 Task: Create a section API Security Sprint and in the section, add a milestone Content Management System (CMS) Upgrade in the project AgileCube
Action: Mouse moved to (67, 377)
Screenshot: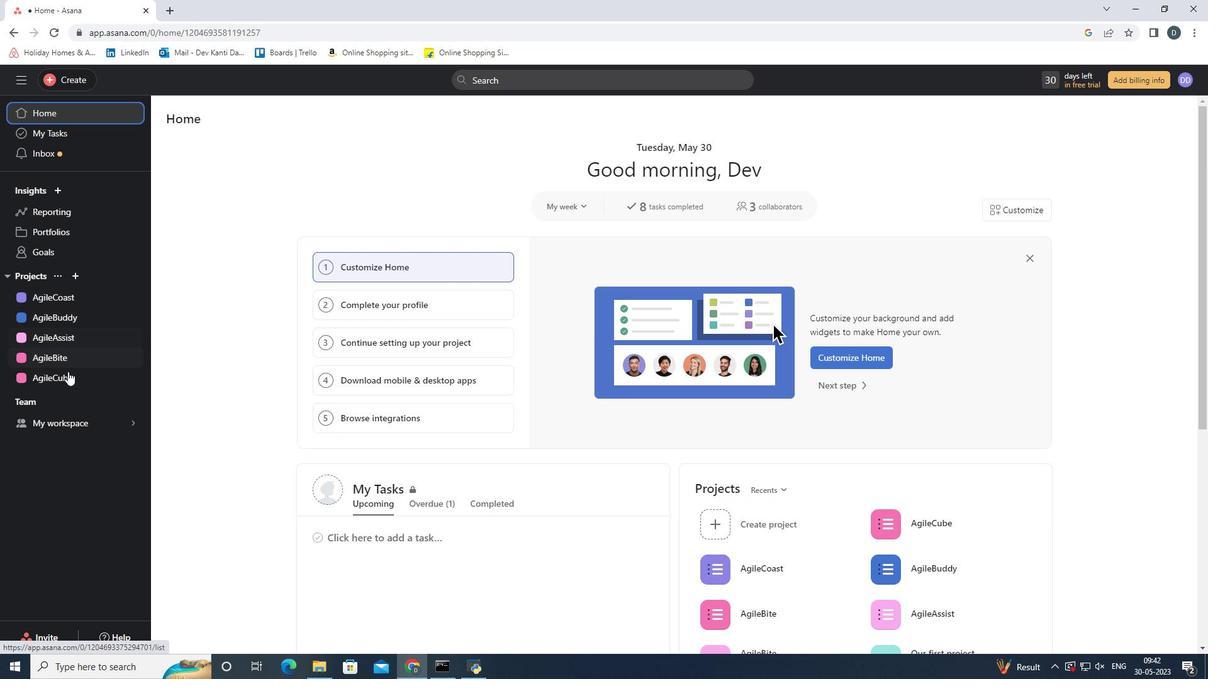 
Action: Mouse pressed left at (67, 377)
Screenshot: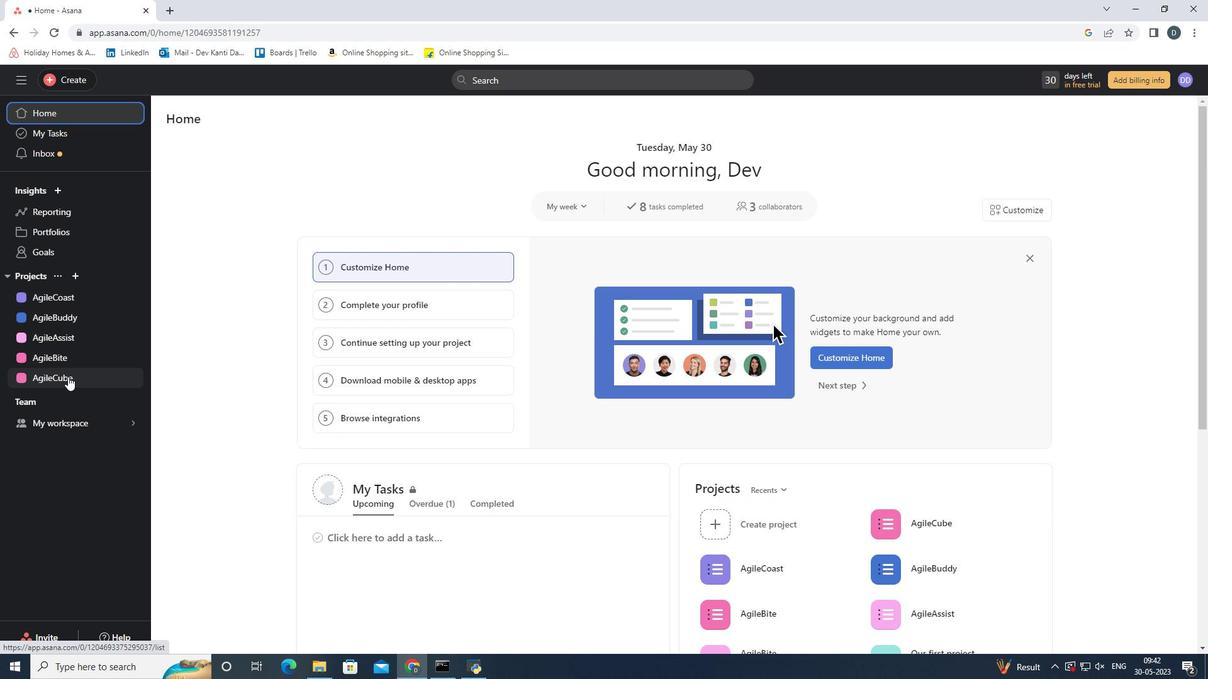 
Action: Mouse moved to (91, 81)
Screenshot: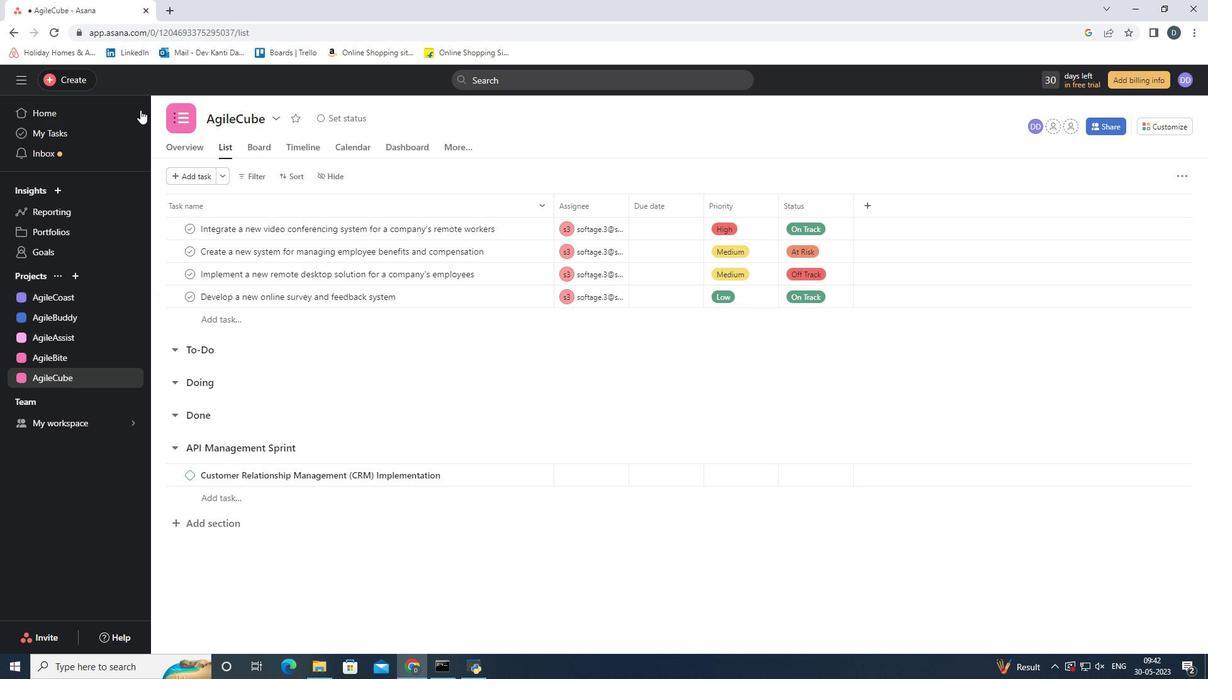 
Action: Mouse pressed left at (91, 81)
Screenshot: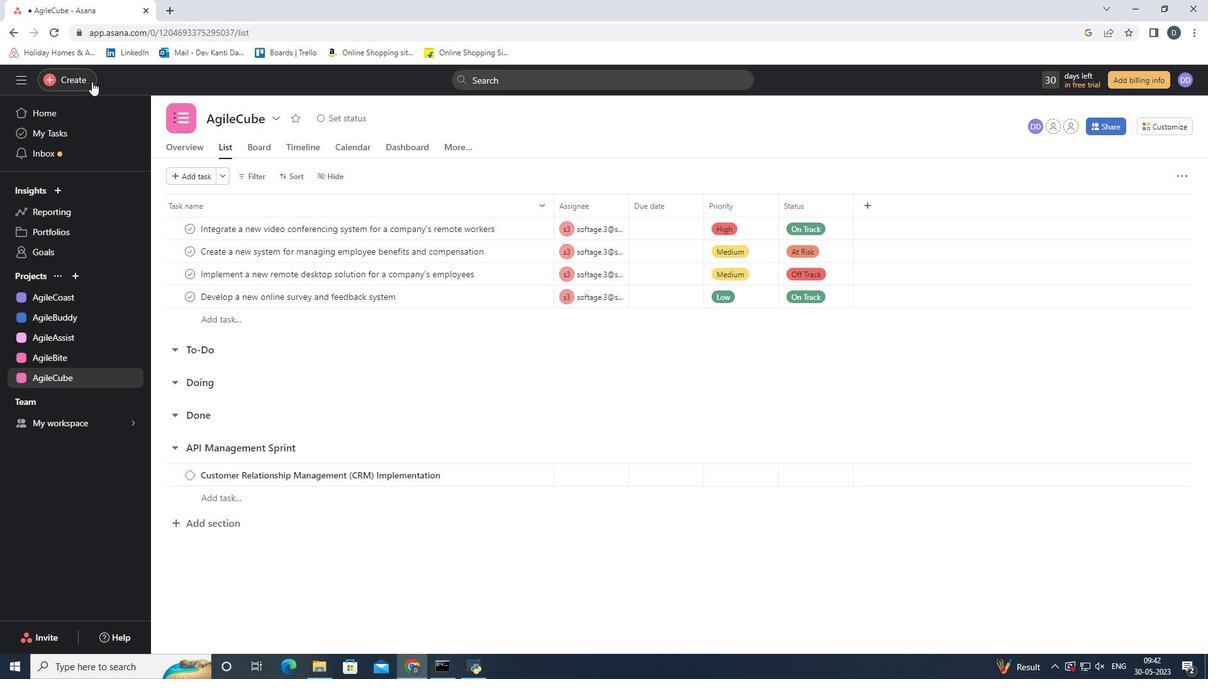 
Action: Mouse moved to (161, 81)
Screenshot: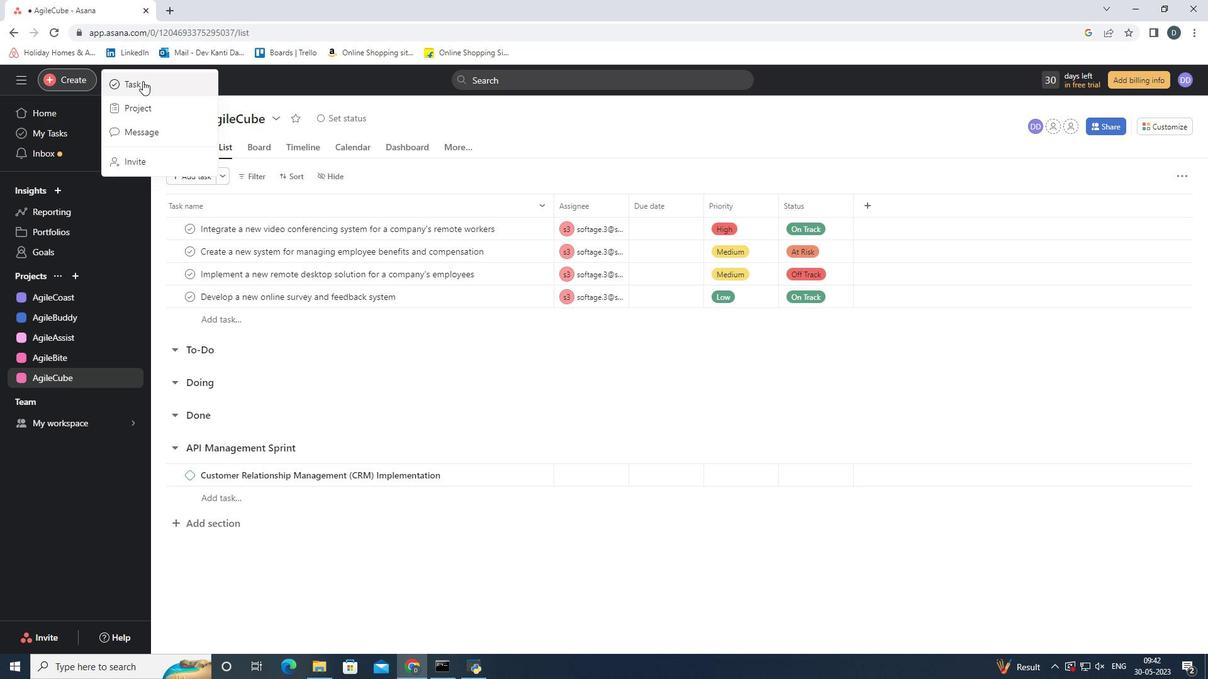 
Action: Mouse pressed left at (161, 81)
Screenshot: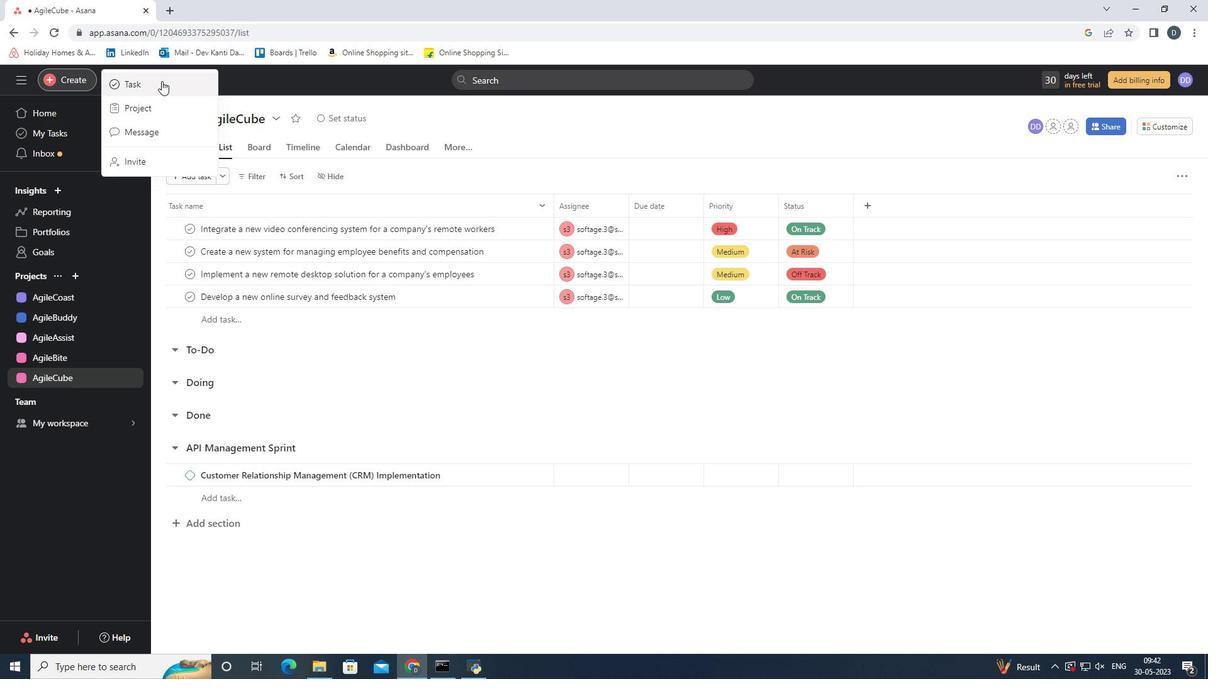 
Action: Mouse moved to (773, 350)
Screenshot: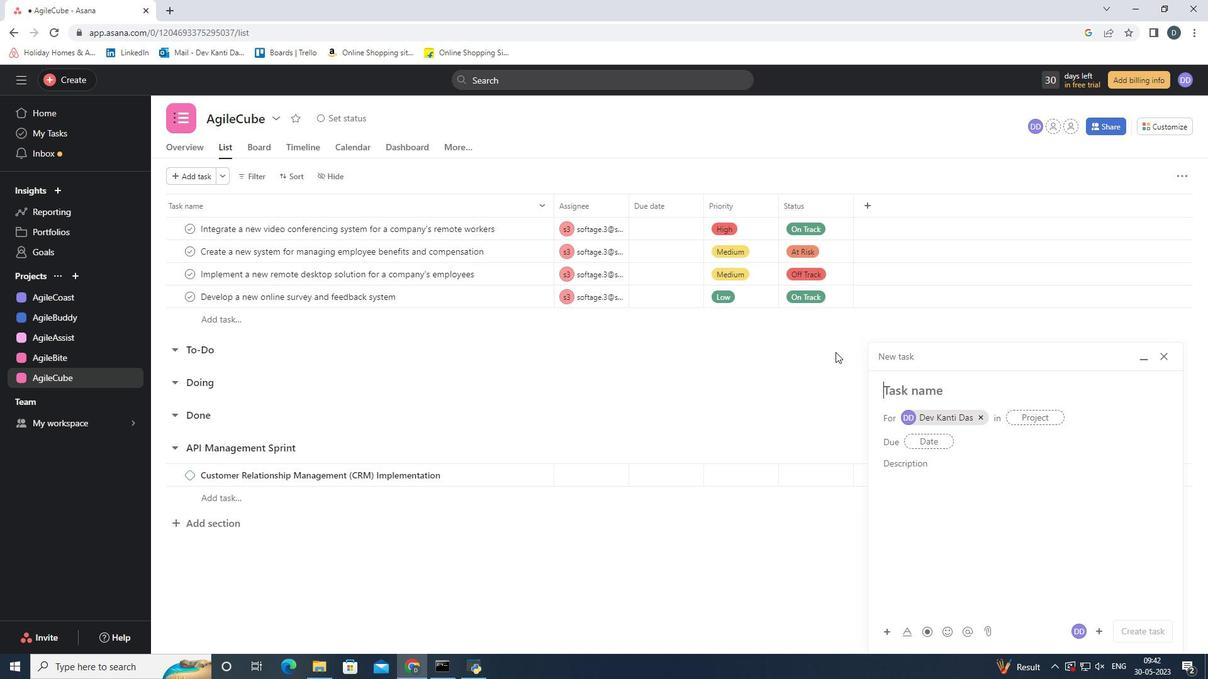 
Action: Key pressed <Key.shift>A<Key.shift_r><Key.shift_r><Key.shift_r><Key.shift_r><Key.shift_r>PI<Key.space><Key.shift>Security<Key.space><Key.shift>Sprint
Screenshot: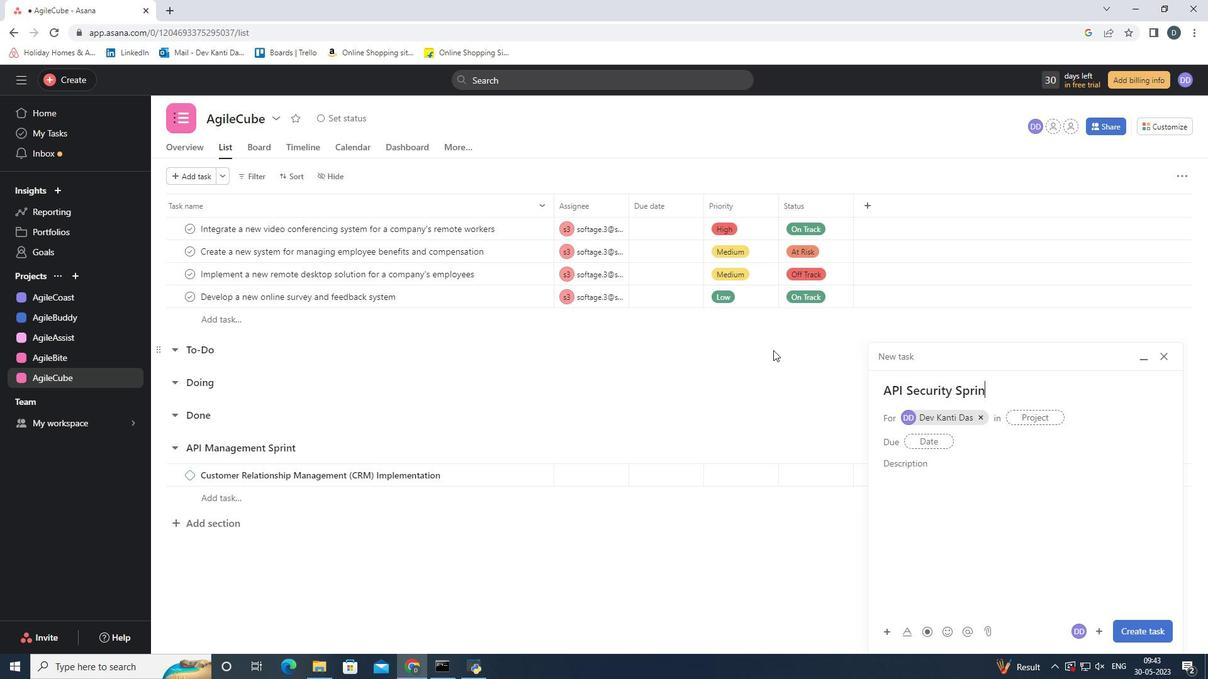 
Action: Mouse moved to (1161, 358)
Screenshot: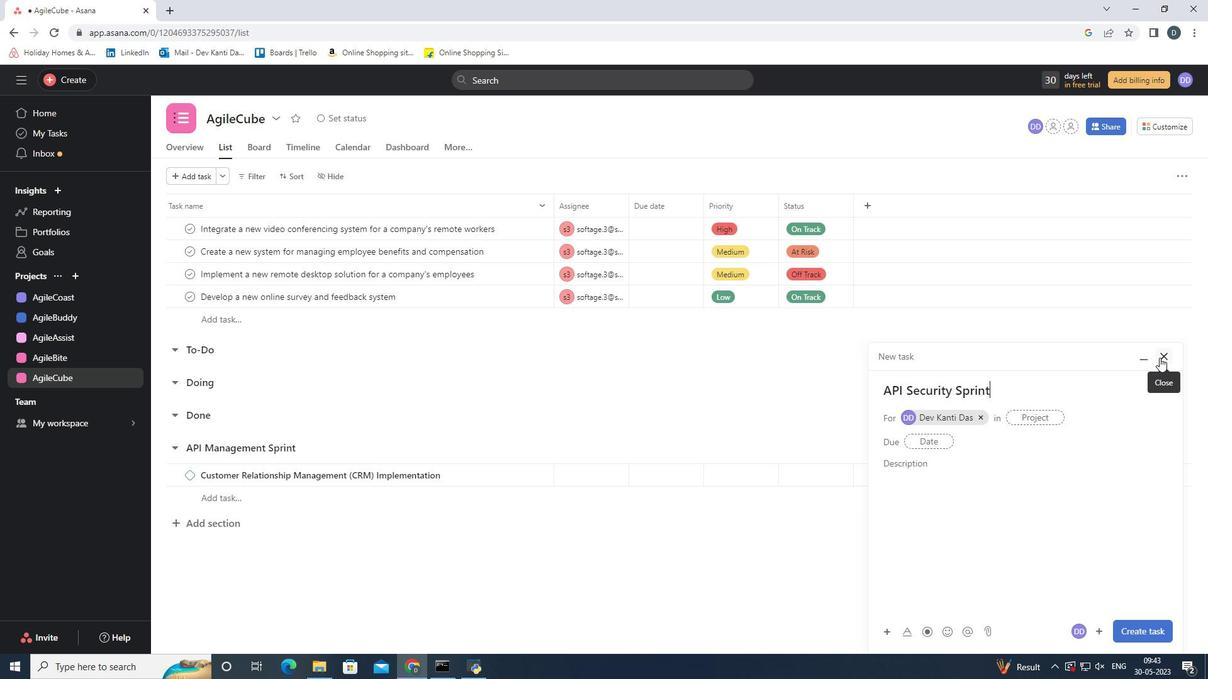 
Action: Mouse pressed left at (1161, 358)
Screenshot: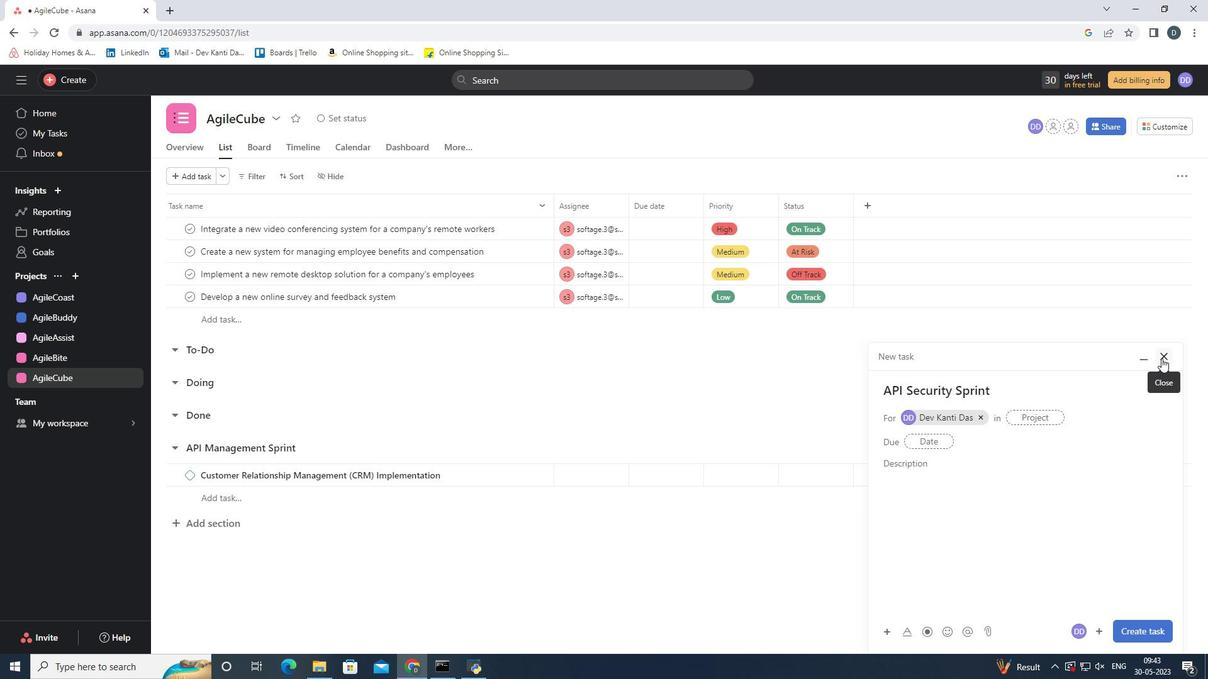 
Action: Mouse moved to (745, 241)
Screenshot: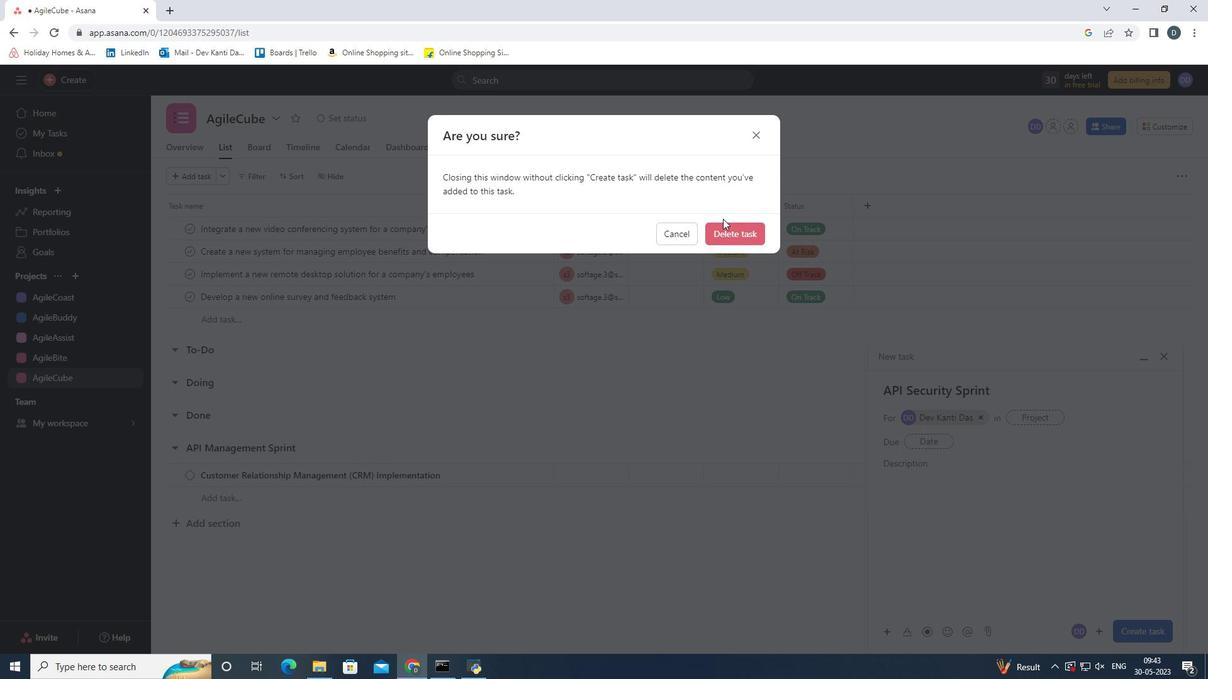 
Action: Mouse pressed left at (745, 241)
Screenshot: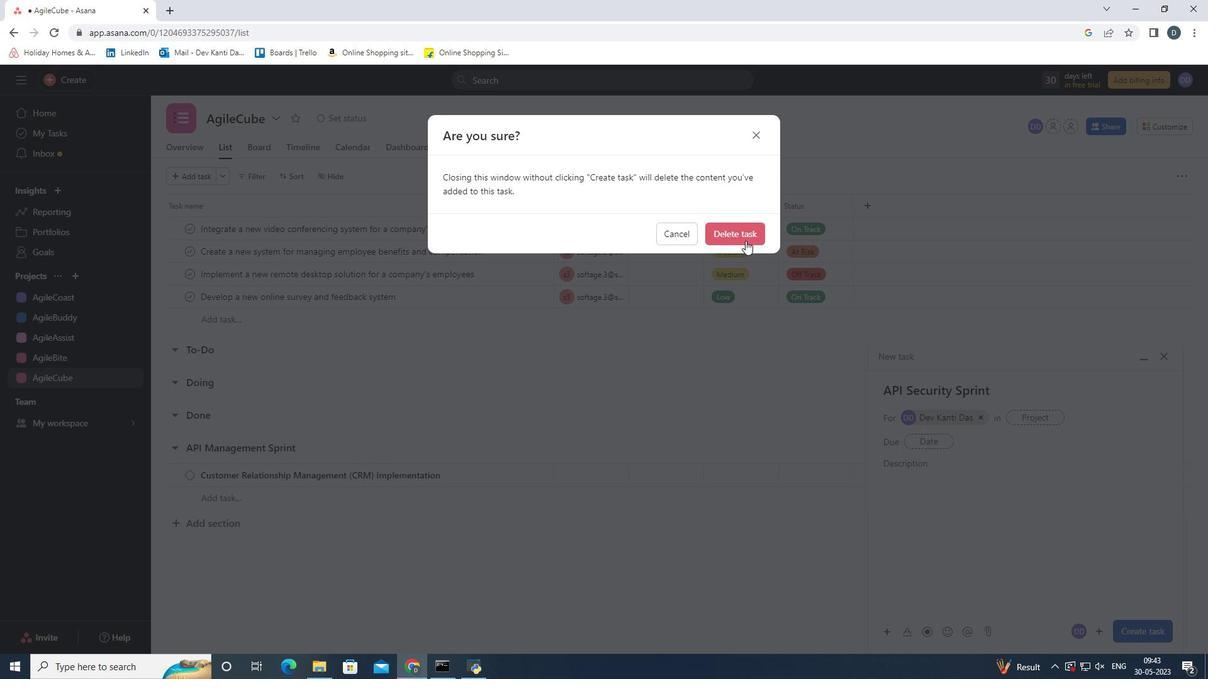 
Action: Mouse moved to (224, 521)
Screenshot: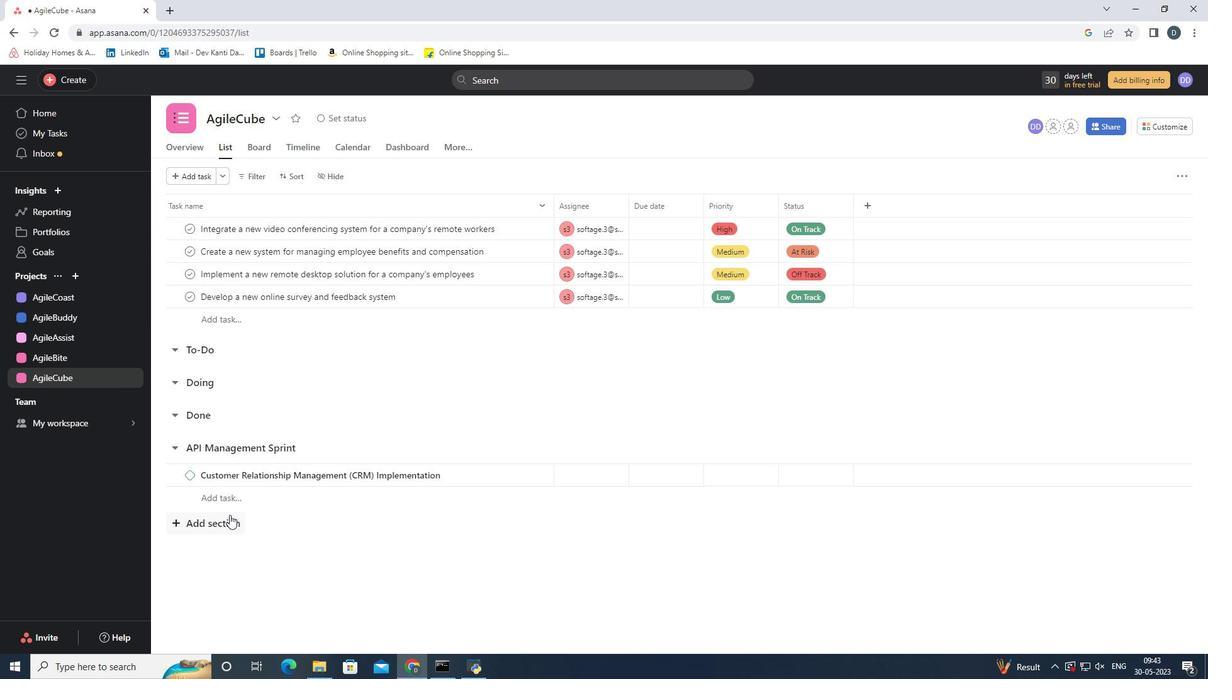 
Action: Mouse pressed left at (224, 521)
Screenshot: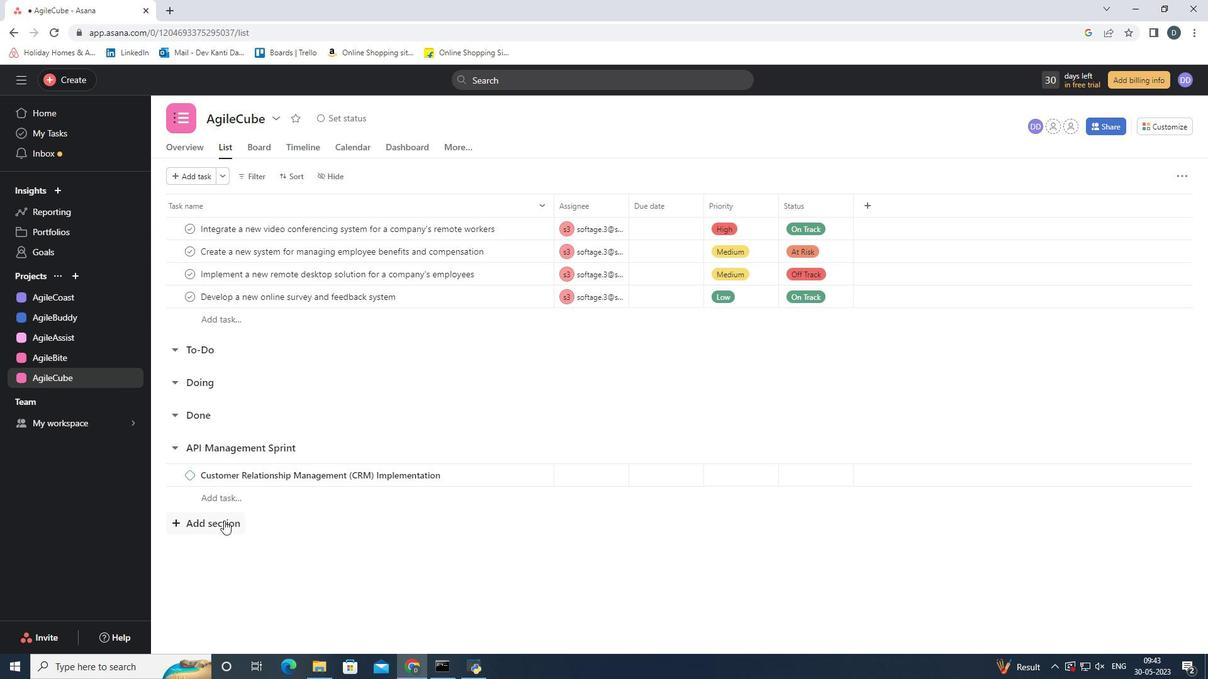 
Action: Mouse moved to (239, 532)
Screenshot: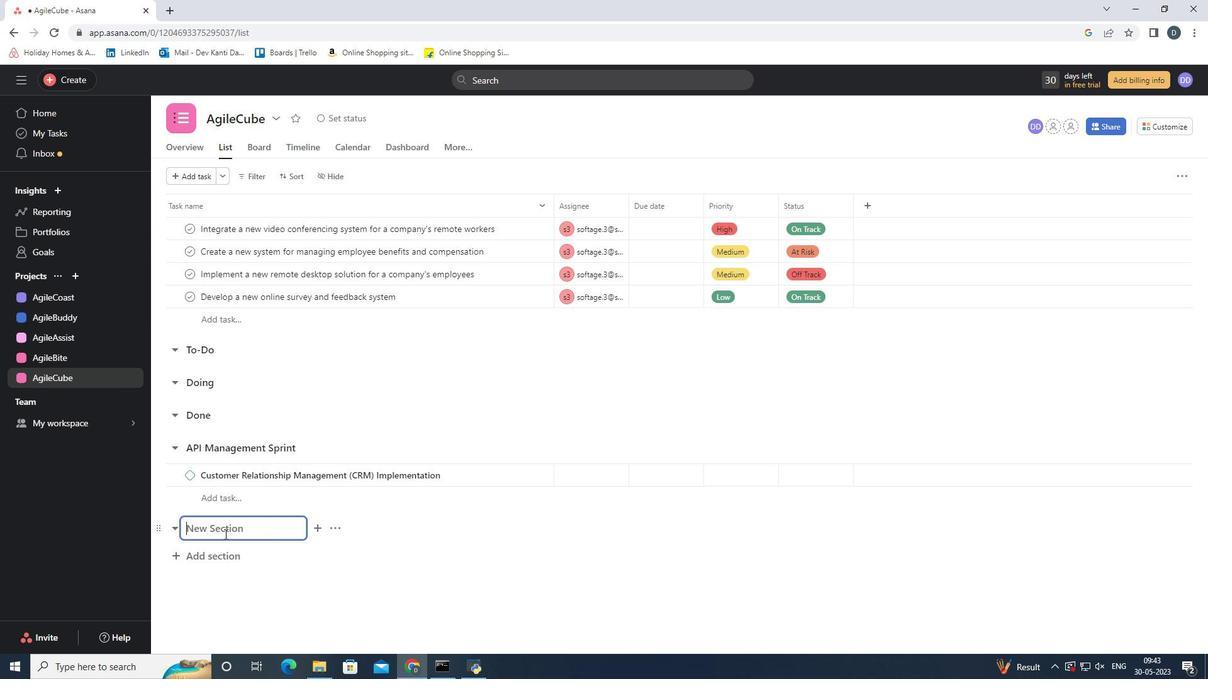 
Action: Key pressed <Key.shift>A<Key.shift_r><Key.shift_r>PI<Key.space><Key.shift>Securi
Screenshot: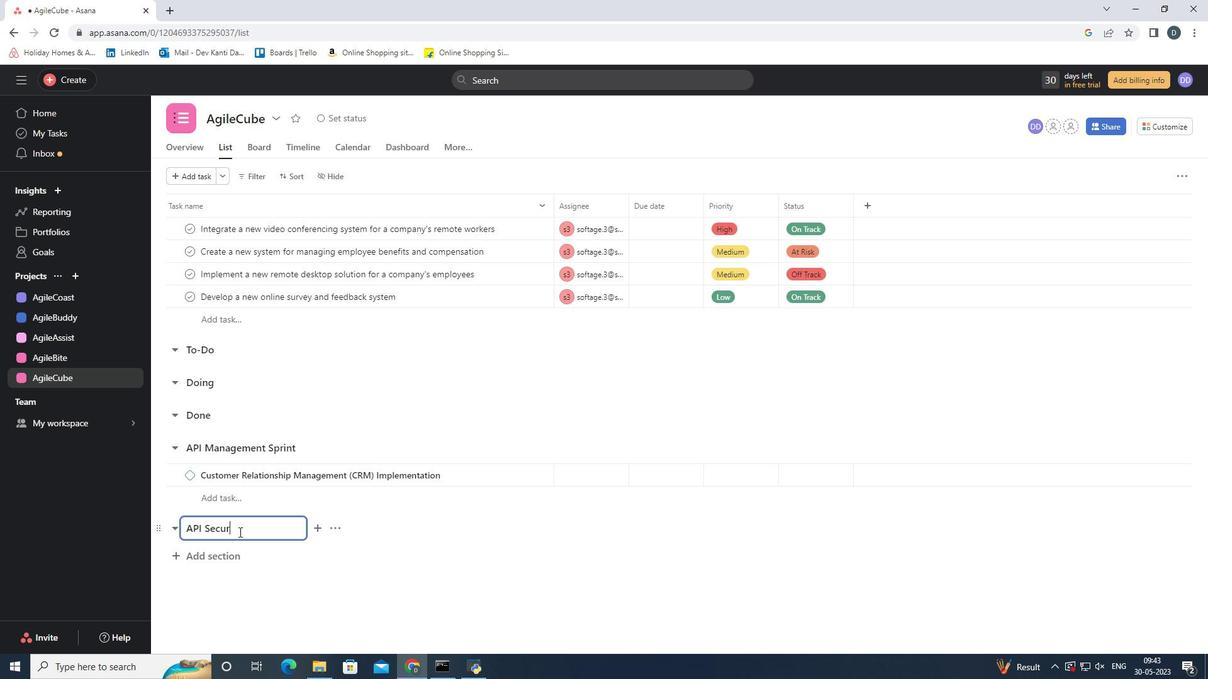 
Action: Mouse moved to (239, 532)
Screenshot: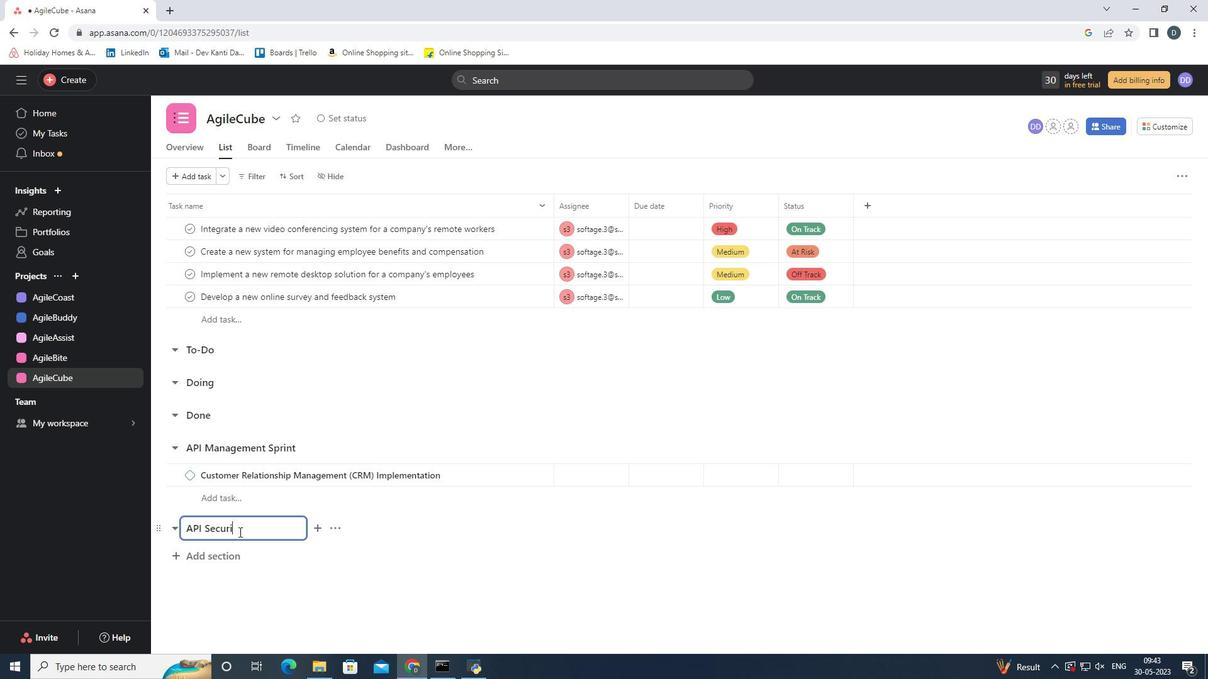 
Action: Key pressed ty<Key.space><Key.shift>Sprint
Screenshot: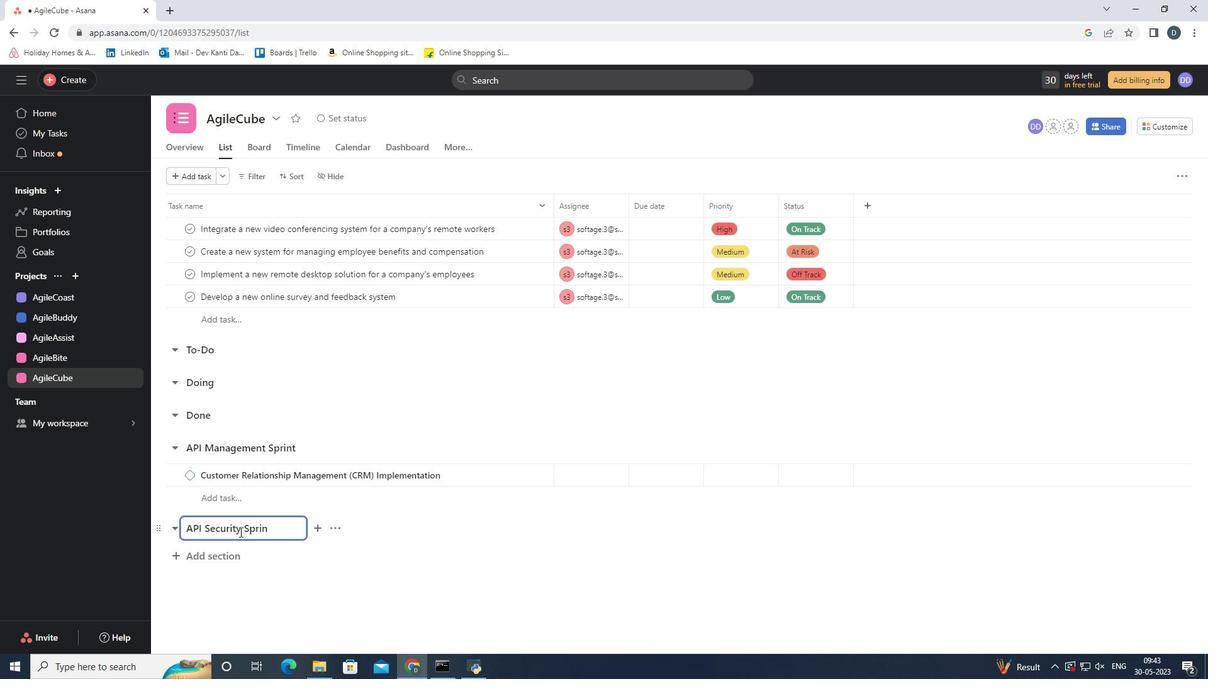 
Action: Mouse moved to (315, 531)
Screenshot: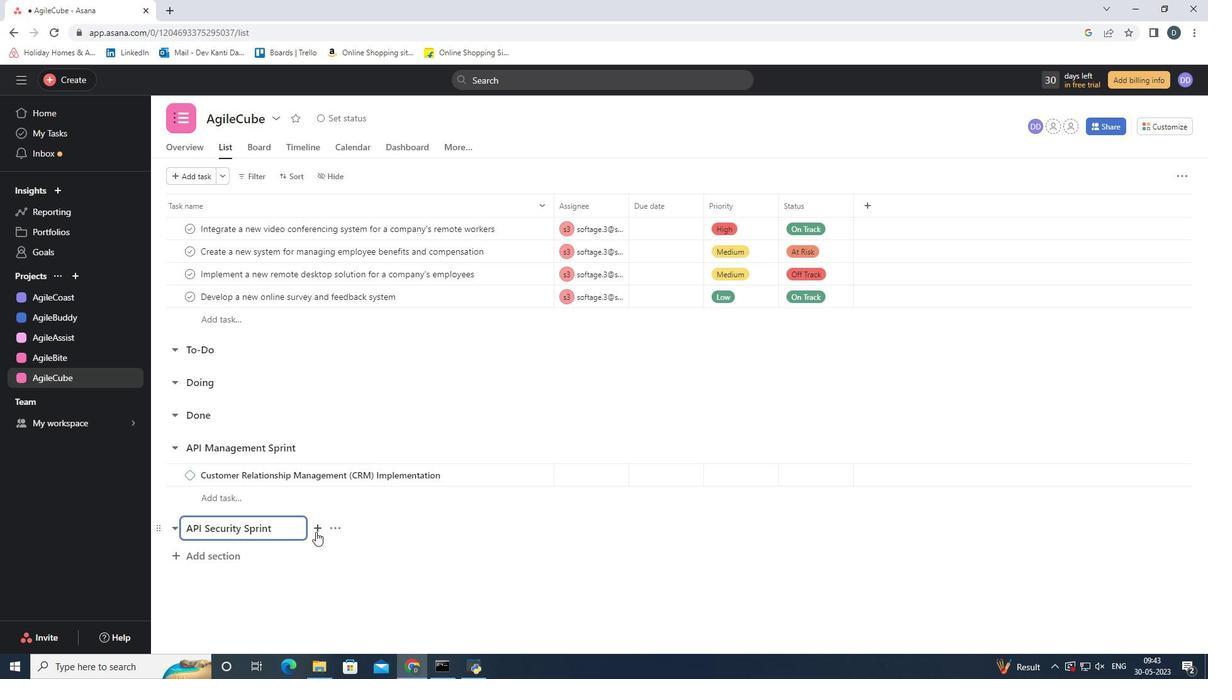 
Action: Mouse pressed left at (315, 531)
Screenshot: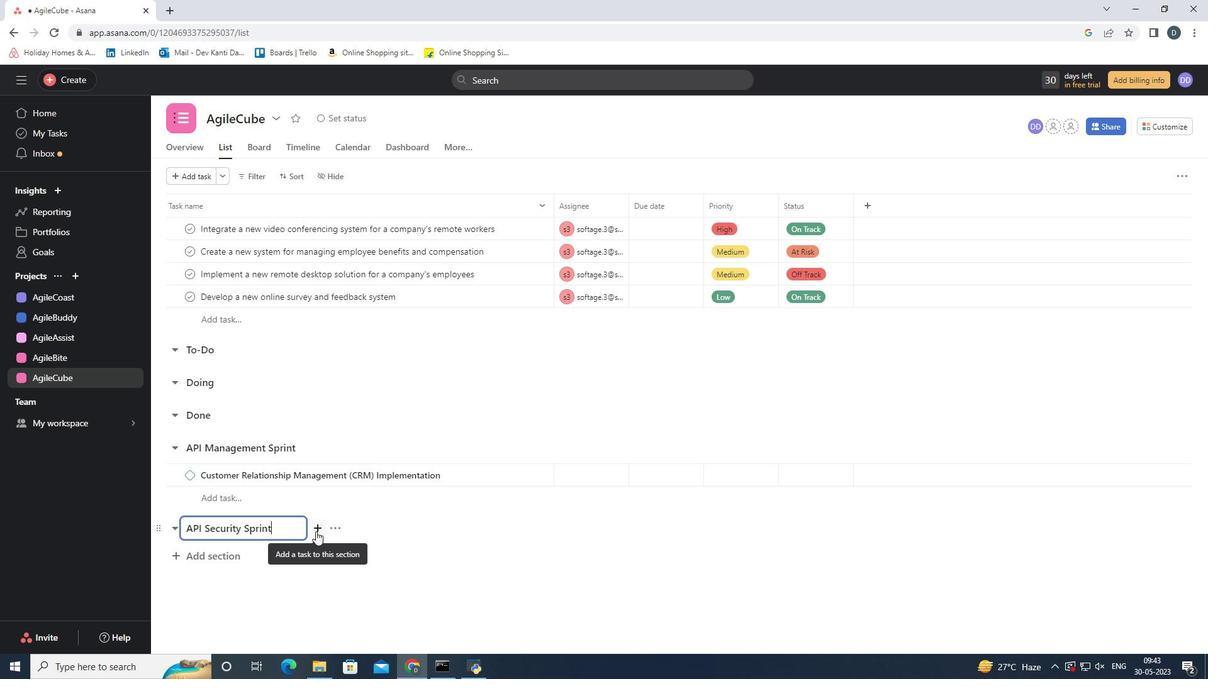 
Action: Mouse moved to (287, 534)
Screenshot: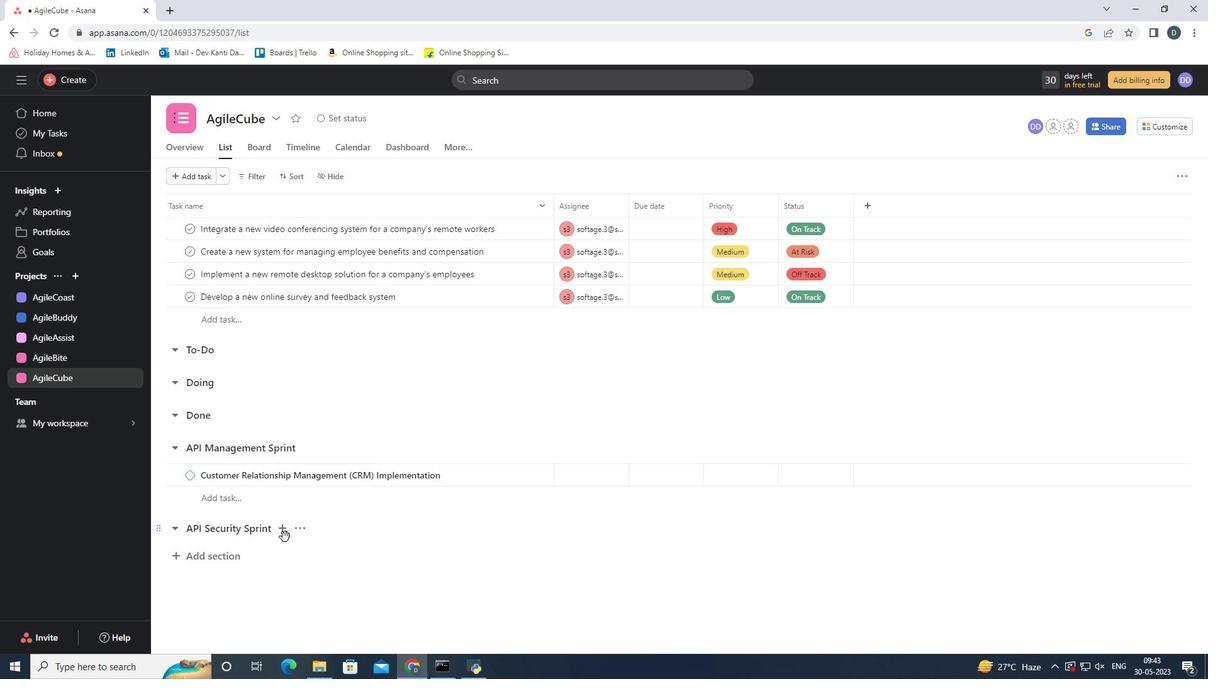
Action: Mouse pressed left at (287, 534)
Screenshot: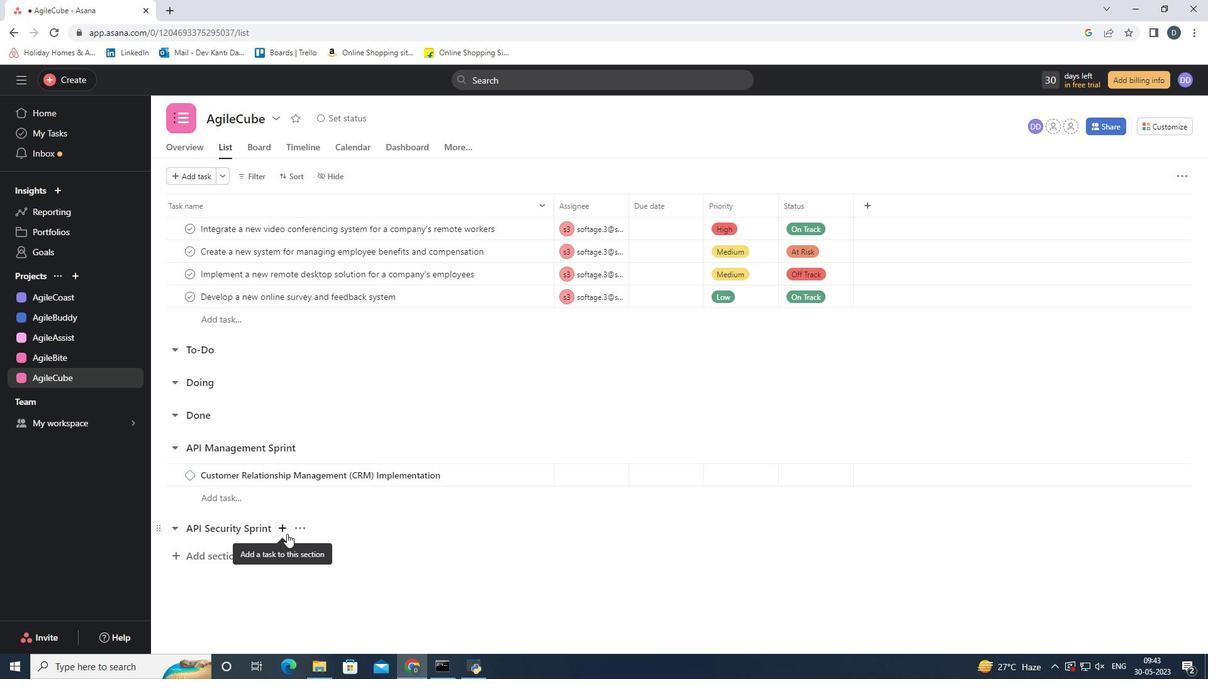 
Action: Mouse moved to (360, 543)
Screenshot: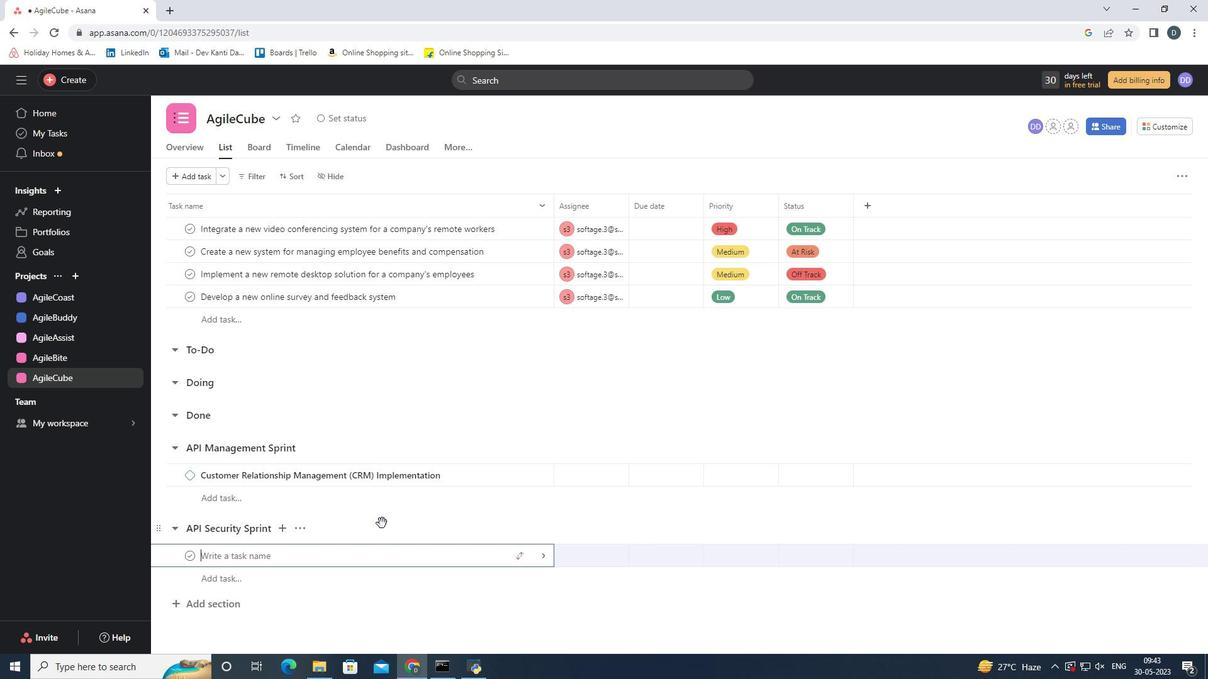 
Action: Key pressed <Key.shift>Content<Key.space><Key.shift_r><Key.shift_r><Key.shift_r><Key.shift_r>Management<Key.space><Key.backspace><Key.space><Key.shift>System<Key.space><Key.shift_r><Key.shift_r><Key.shift_r><Key.shift_r>(<Key.shift_r><Key.shift_r><Key.shift_r><Key.shift_r><Key.shift_r>CM<Key.shift>S<Key.shift_r>)<Key.space>upg<Key.backspace><Key.backspace><Key.backspace><Key.shift_r><Key.shift_r><Key.shift_r><Key.shift_r><Key.shift_r><Key.shift_r><Key.shift_r><Key.shift_r><Key.shift_r><Key.shift_r><Key.shift_r><Key.shift_r><Key.shift_r><Key.shift_r><Key.shift_r><Key.shift_r><Key.shift_r><Key.shift_r><Key.shift_r><Key.shift_r><Key.shift_r><Key.shift_r><Key.shift_r><Key.shift_r>Upgrade
Screenshot: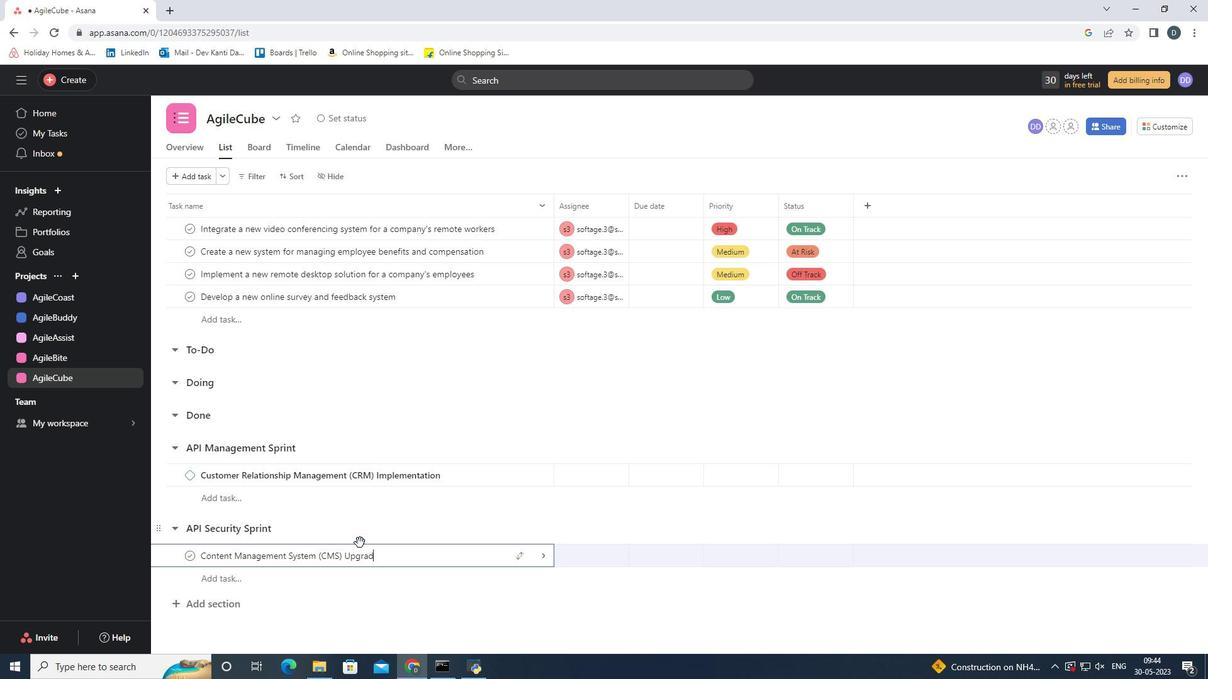 
Action: Mouse moved to (541, 552)
Screenshot: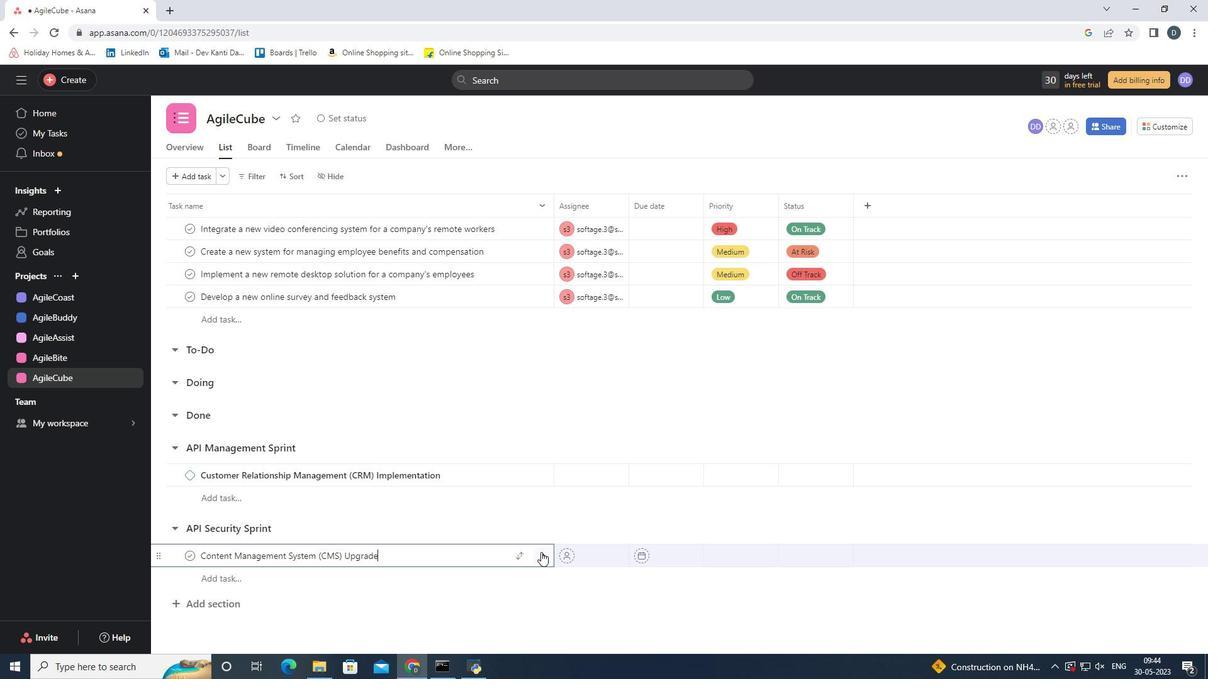 
Action: Mouse pressed left at (541, 552)
Screenshot: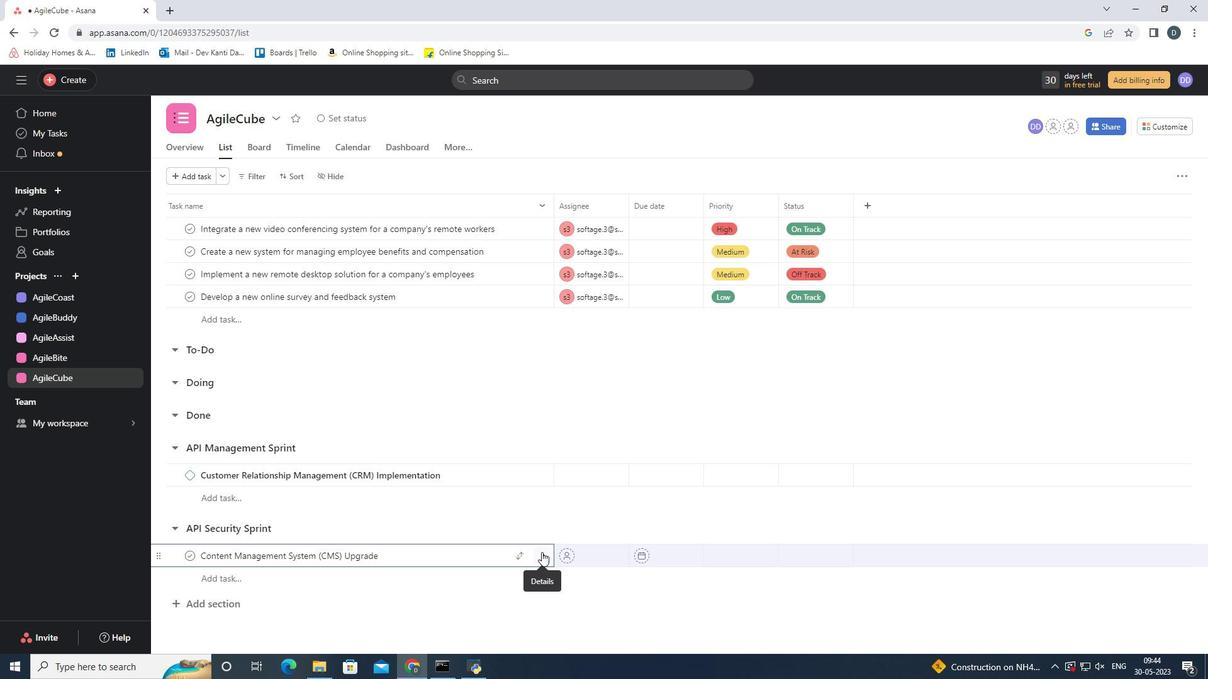 
Action: Mouse moved to (1157, 181)
Screenshot: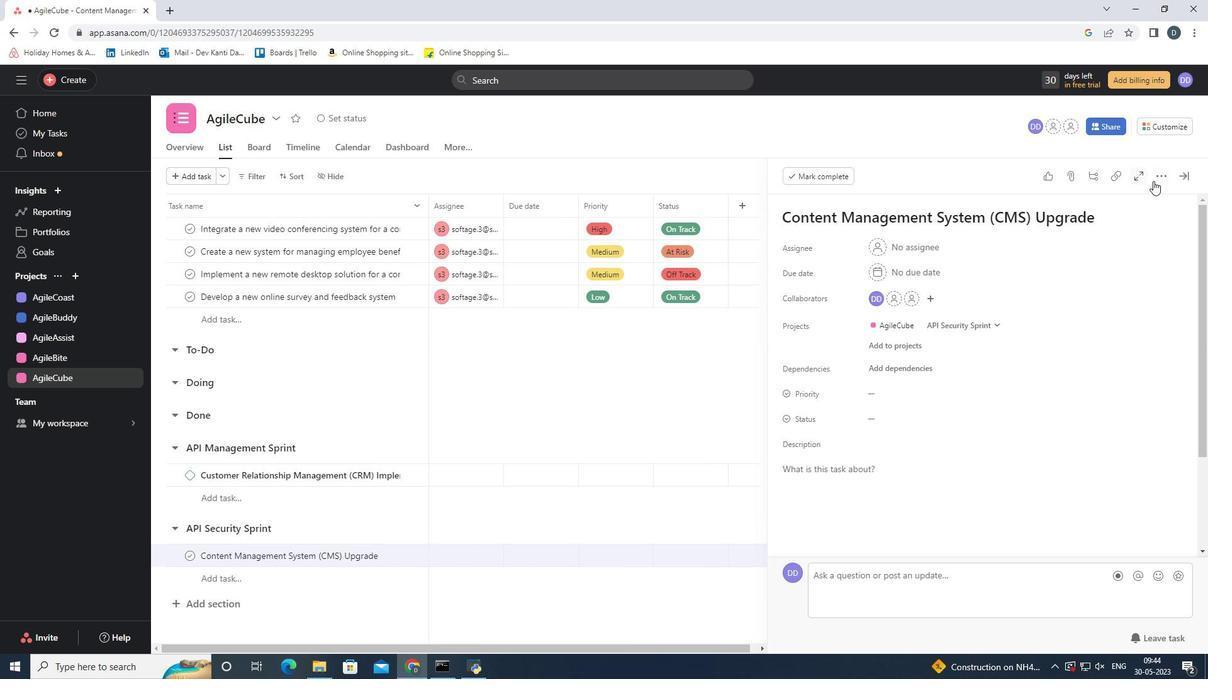
Action: Mouse pressed left at (1157, 181)
Screenshot: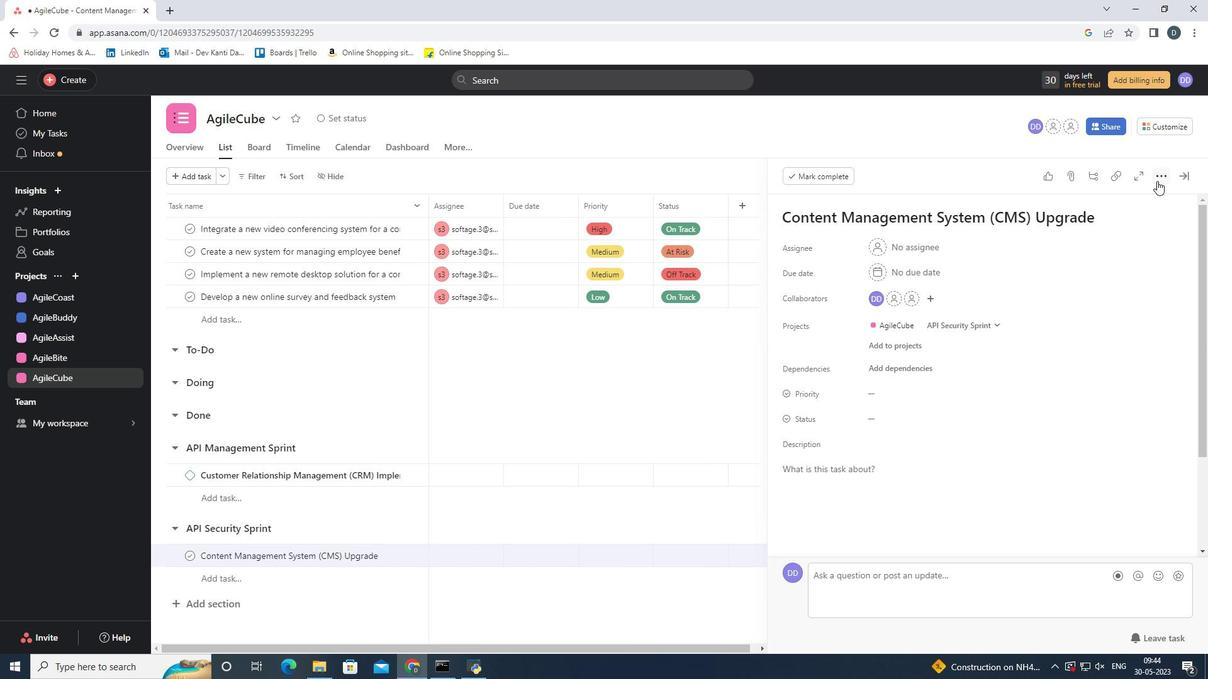 
Action: Mouse moved to (1137, 222)
Screenshot: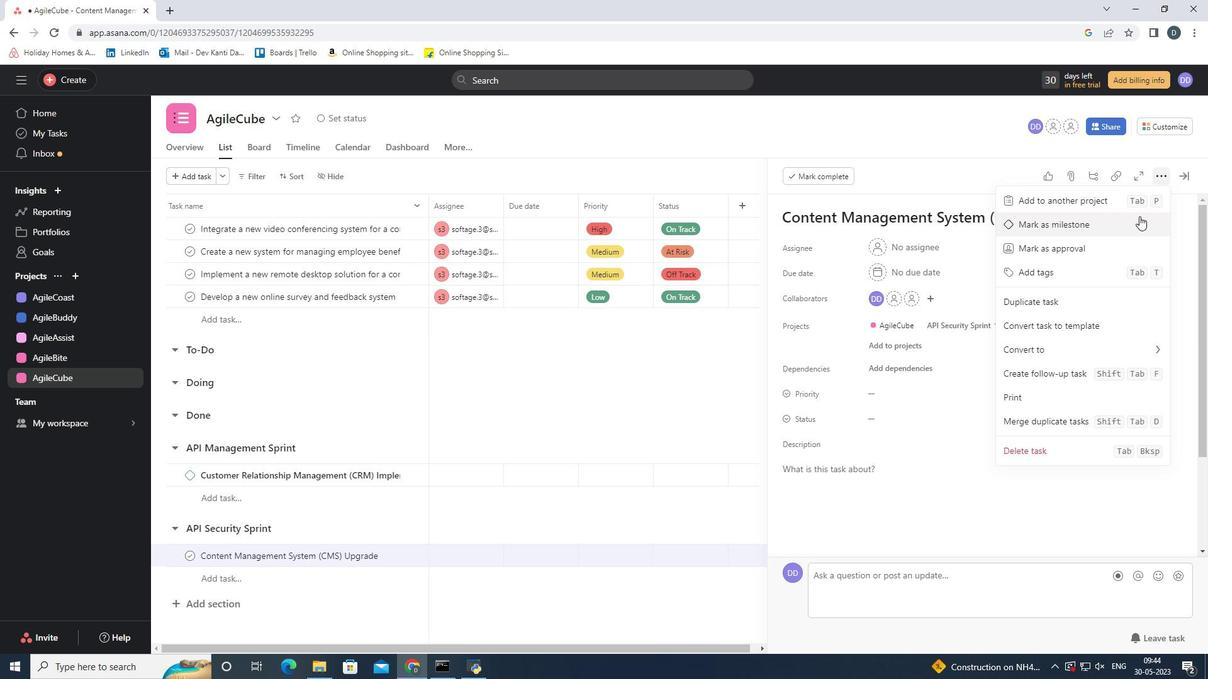 
Action: Mouse pressed left at (1137, 222)
Screenshot: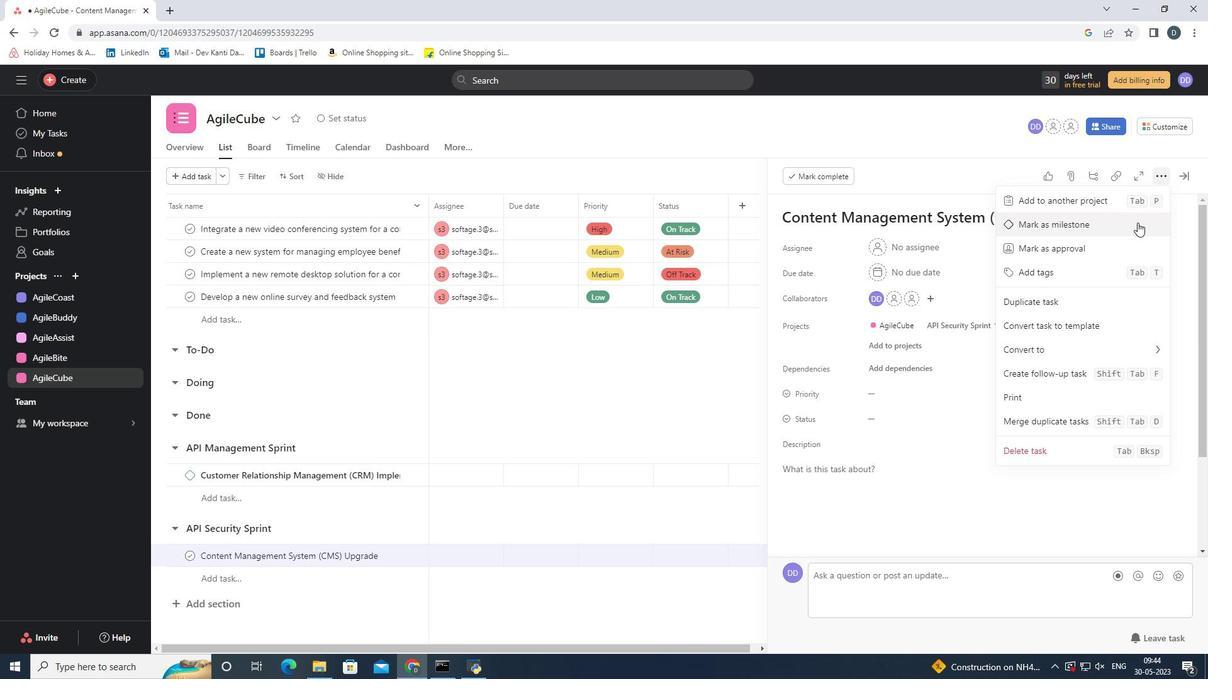 
Action: Mouse moved to (1188, 180)
Screenshot: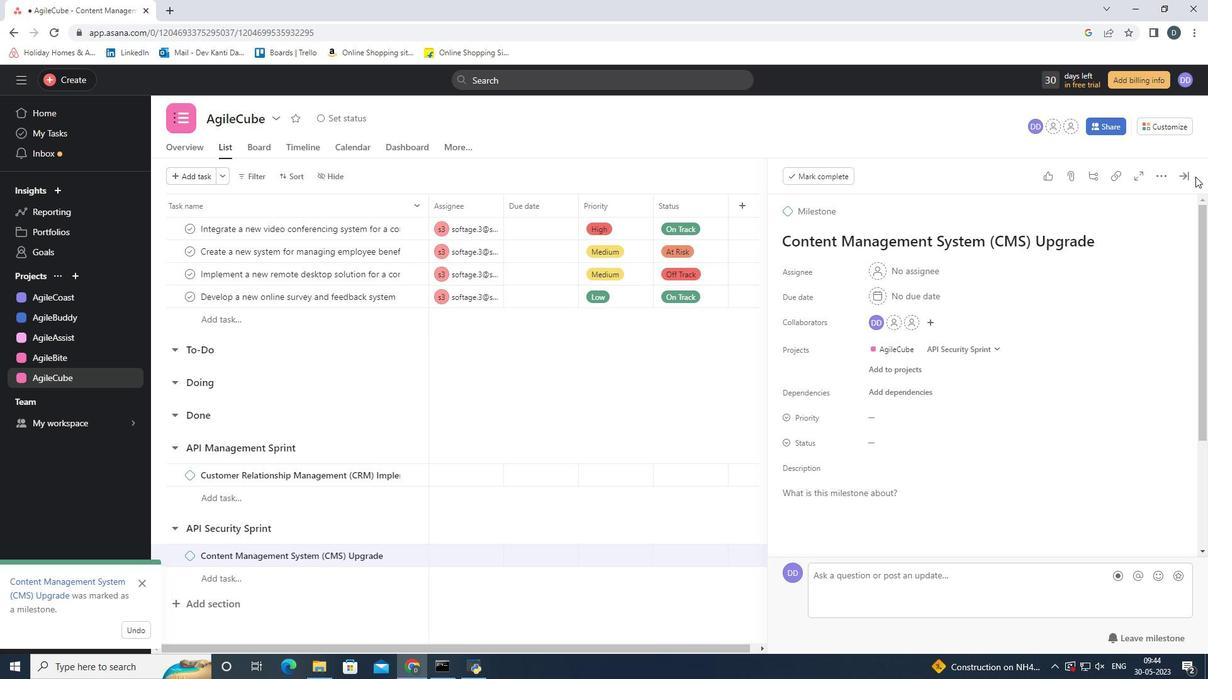 
Action: Mouse pressed left at (1188, 180)
Screenshot: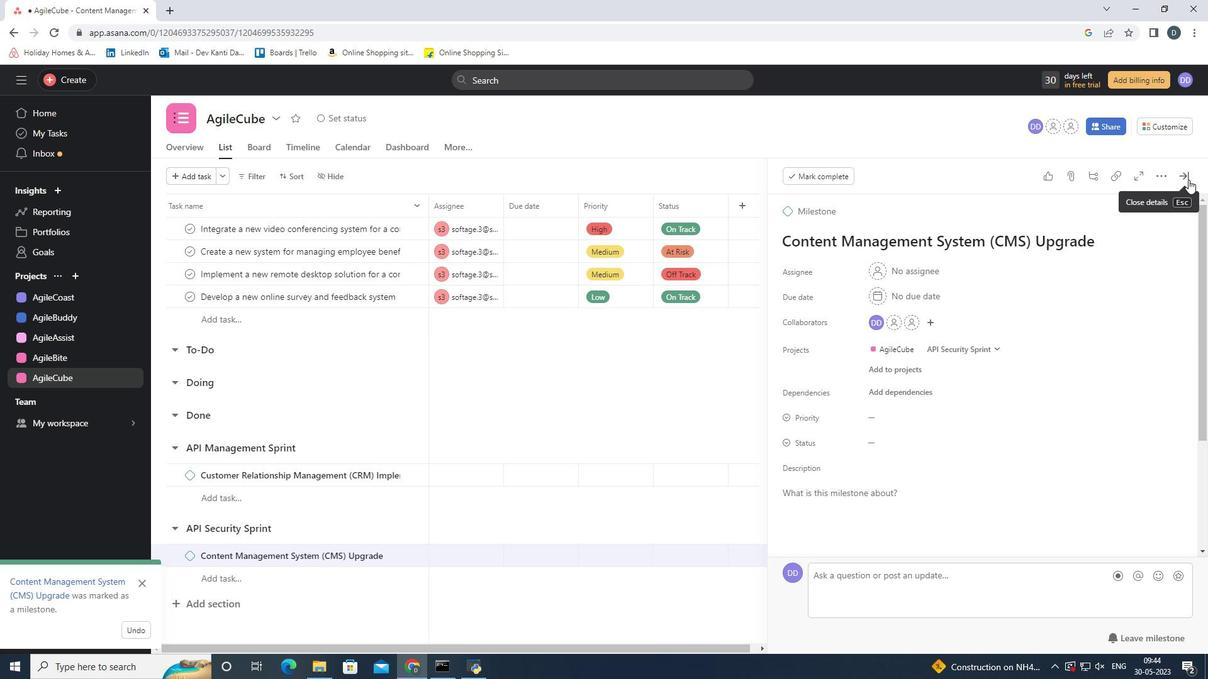 
Action: Mouse moved to (145, 585)
Screenshot: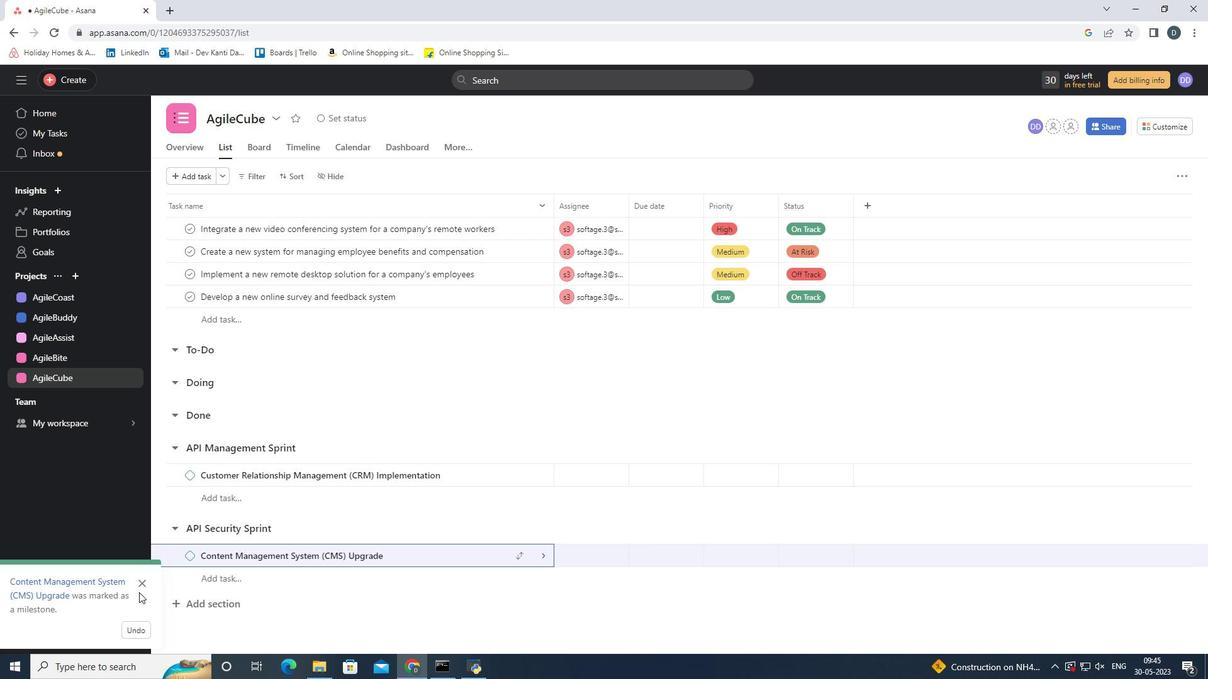 
Action: Mouse pressed left at (145, 585)
Screenshot: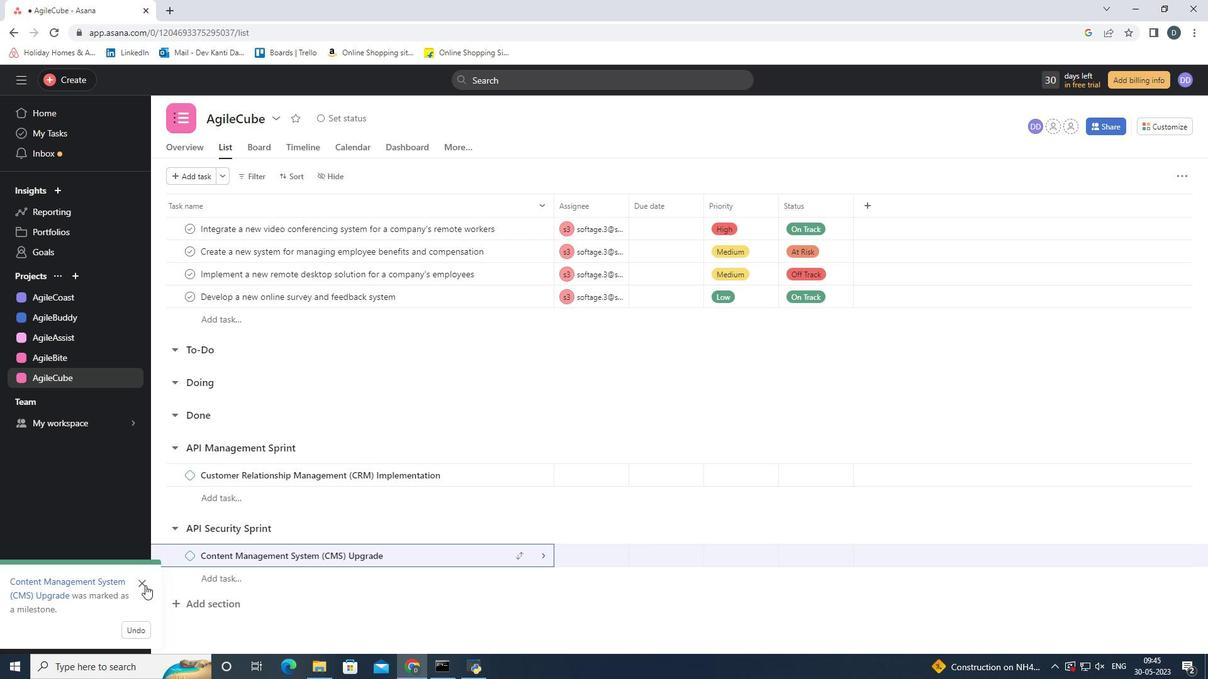 
Action: Mouse moved to (816, 394)
Screenshot: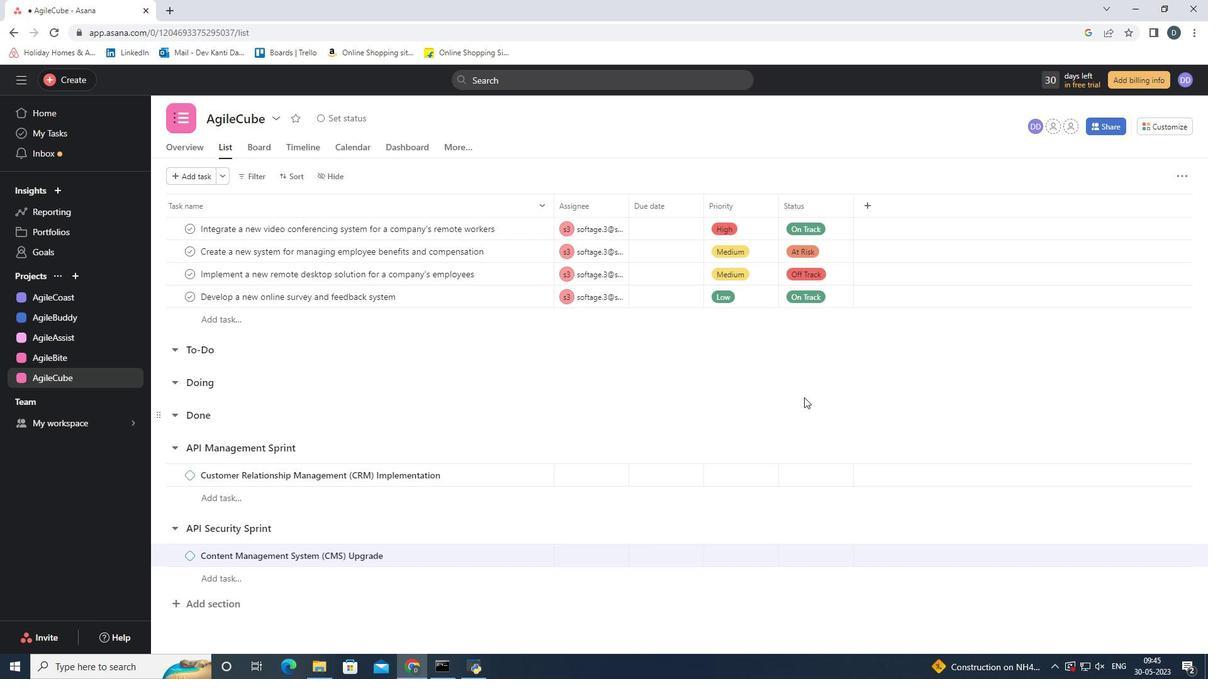 
